 Task: Customize the appearance and behavior of the integrated terminal's shell.
Action: Mouse pressed left at (303, 289)
Screenshot: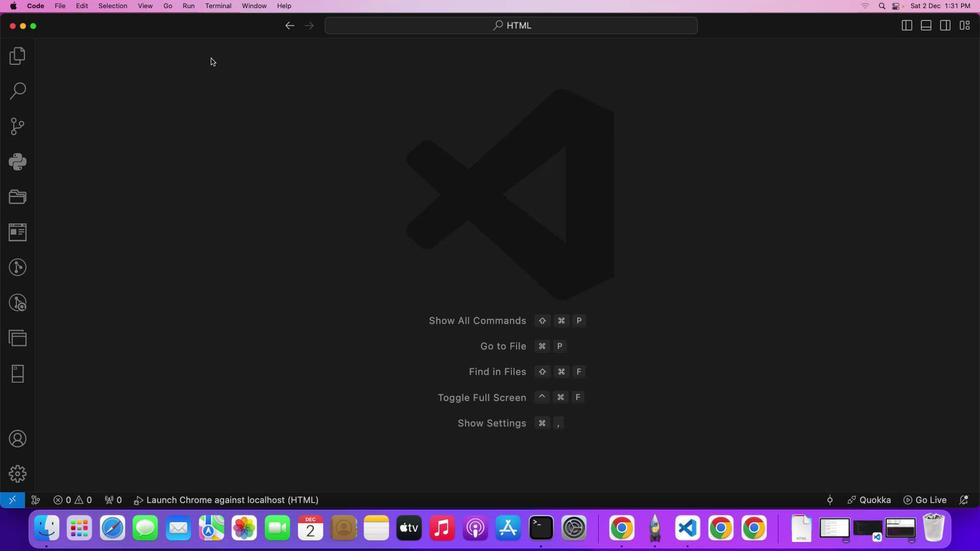 
Action: Mouse moved to (40, 4)
Screenshot: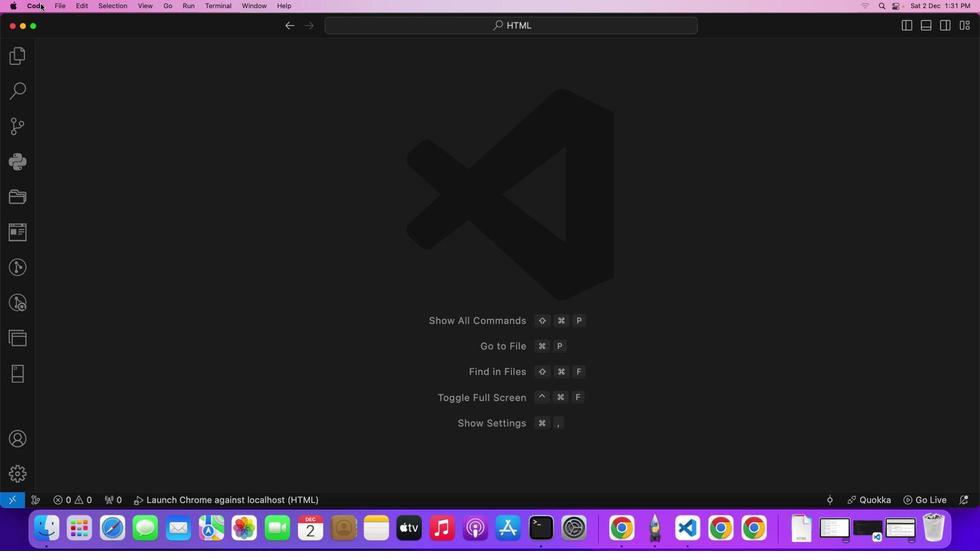 
Action: Mouse pressed left at (40, 4)
Screenshot: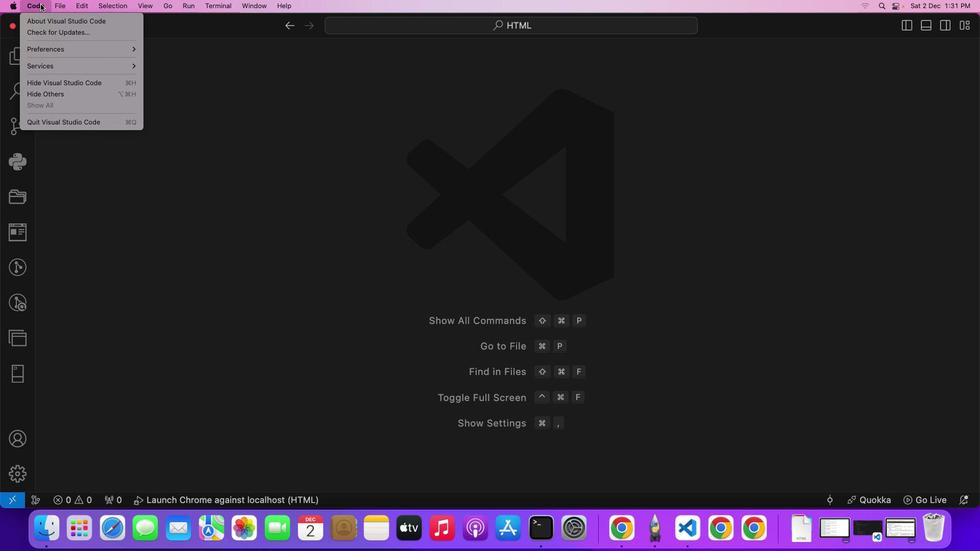 
Action: Mouse moved to (65, 45)
Screenshot: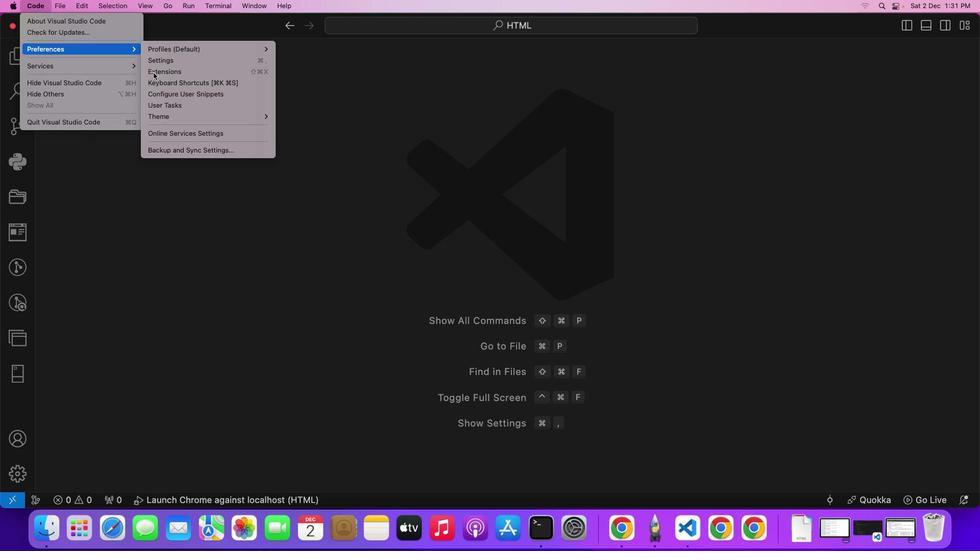 
Action: Mouse pressed left at (65, 45)
Screenshot: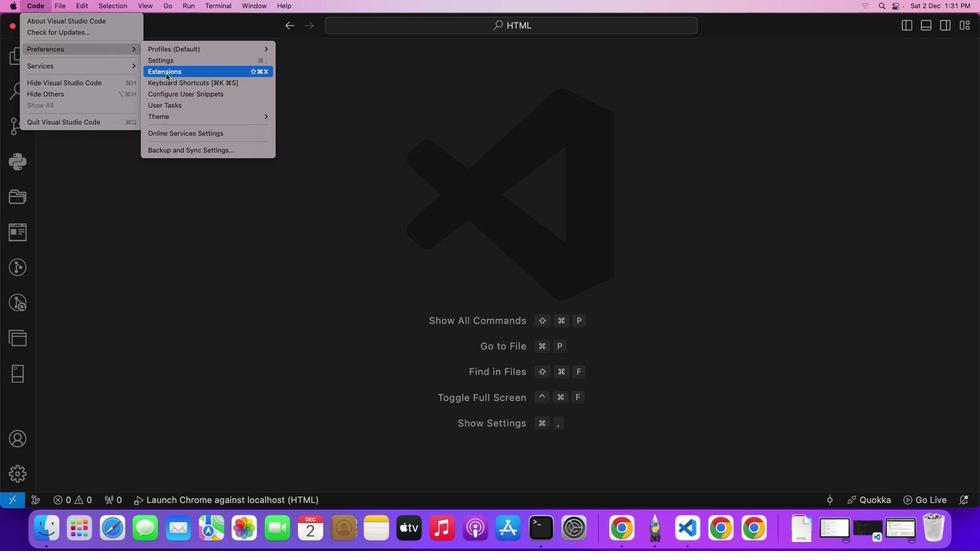 
Action: Mouse moved to (181, 61)
Screenshot: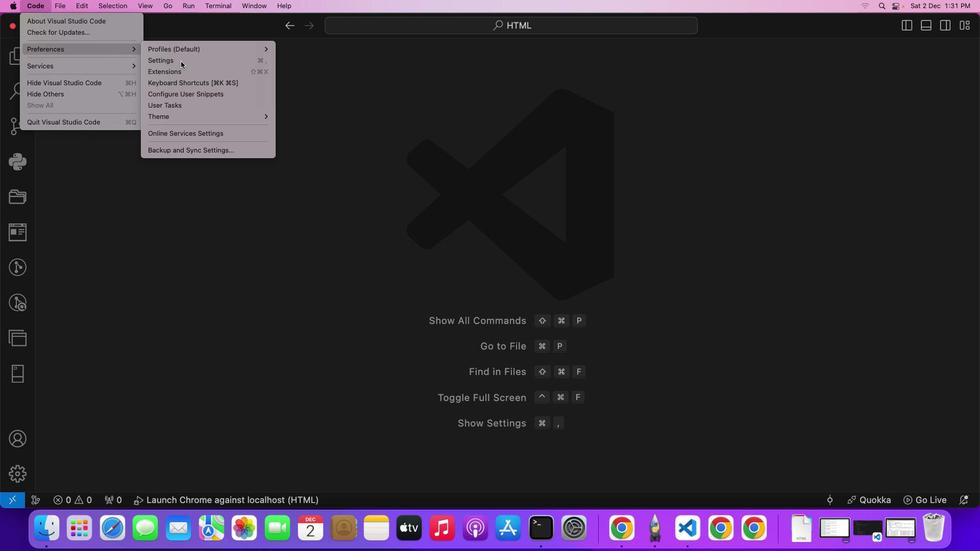 
Action: Mouse pressed left at (181, 61)
Screenshot: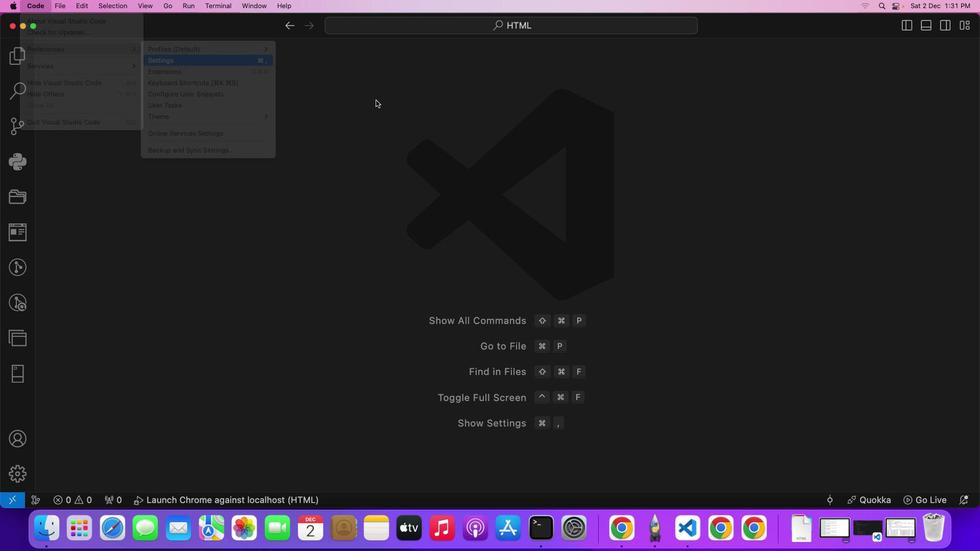 
Action: Mouse moved to (298, 85)
Screenshot: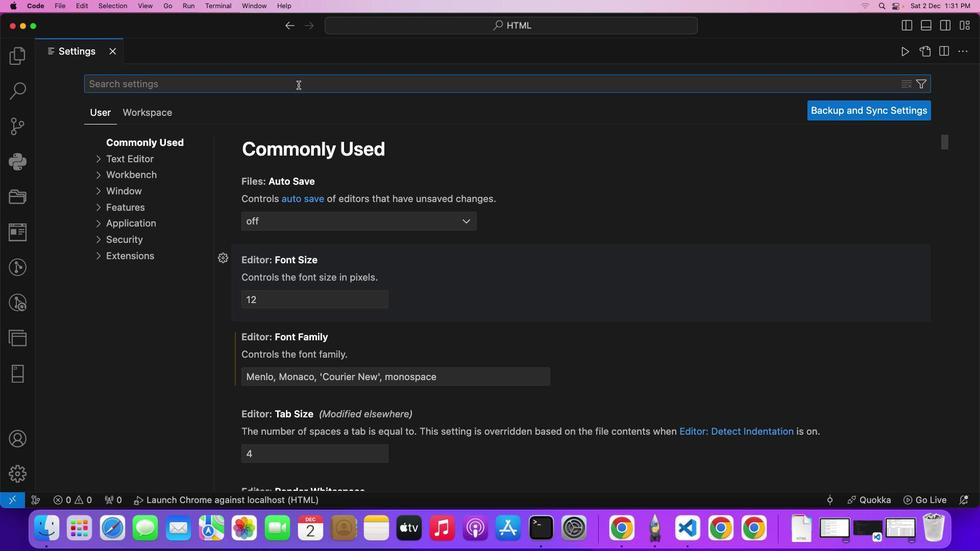 
Action: Mouse pressed left at (298, 85)
Screenshot: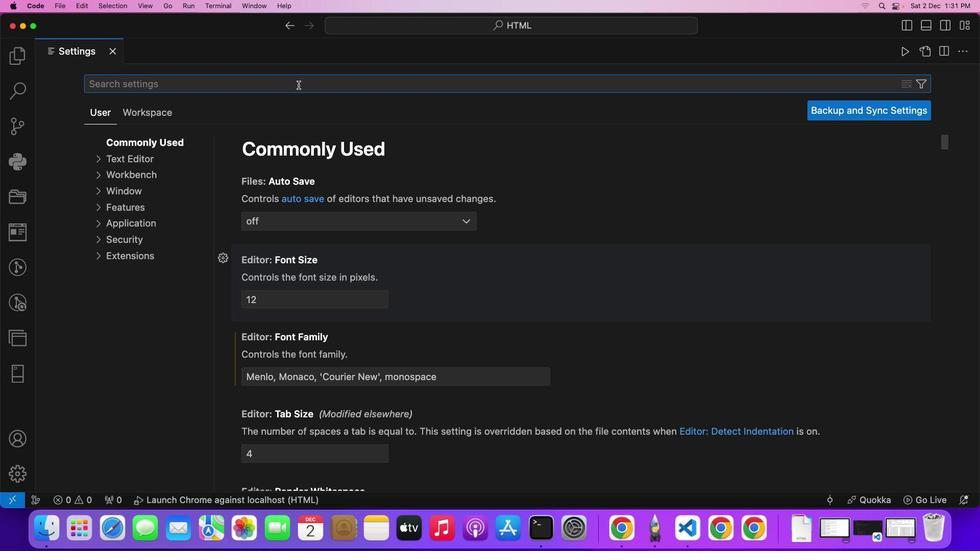 
Action: Mouse moved to (298, 84)
Screenshot: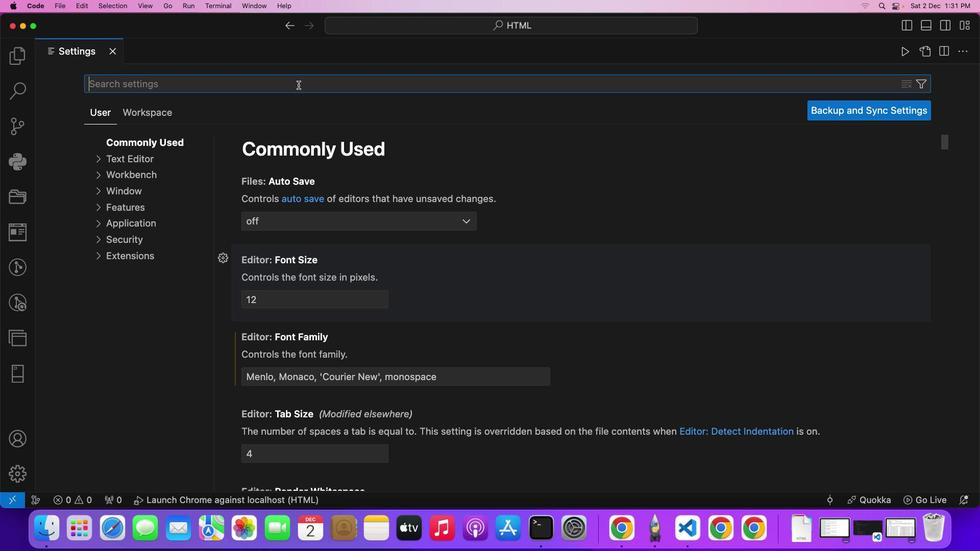 
Action: Key pressed 't''e''r''m''i''n''a''l'Key.space'b''e''h''a''v''i''o''r'
Screenshot: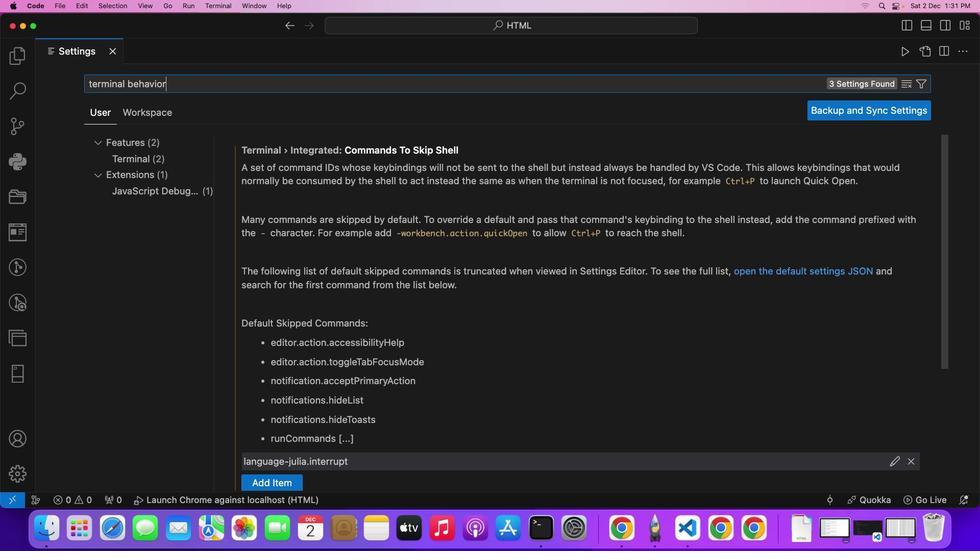 
Action: Mouse moved to (551, 288)
Screenshot: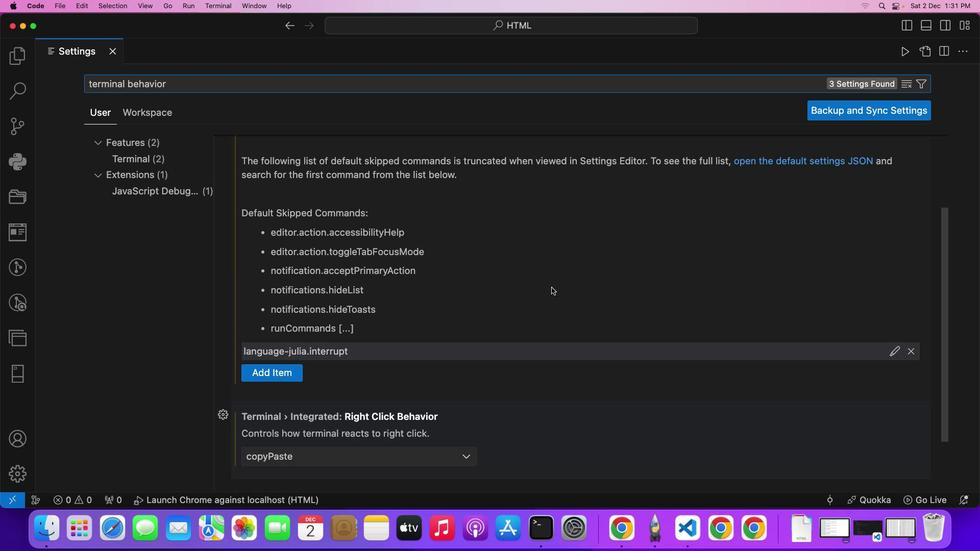 
Action: Mouse scrolled (551, 288) with delta (0, 0)
Screenshot: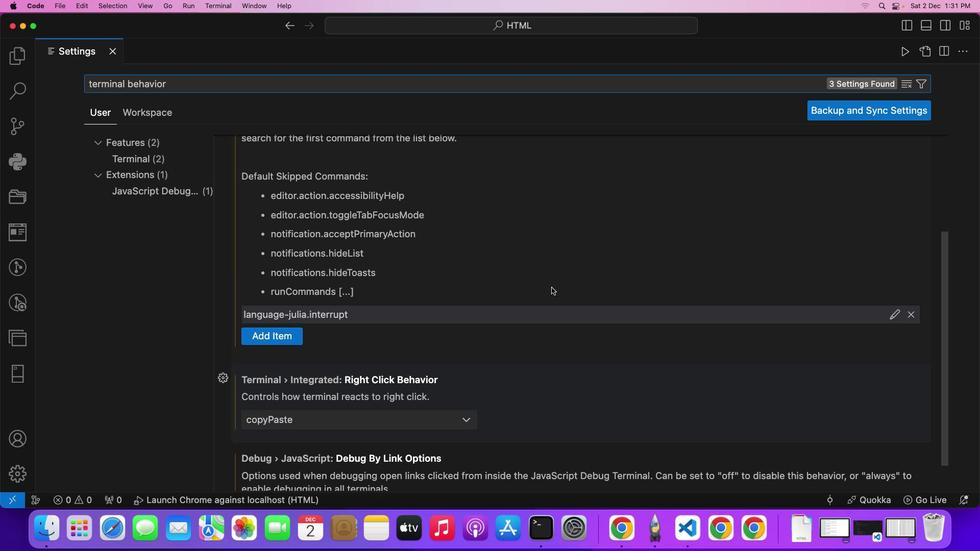 
Action: Mouse scrolled (551, 288) with delta (0, 0)
Screenshot: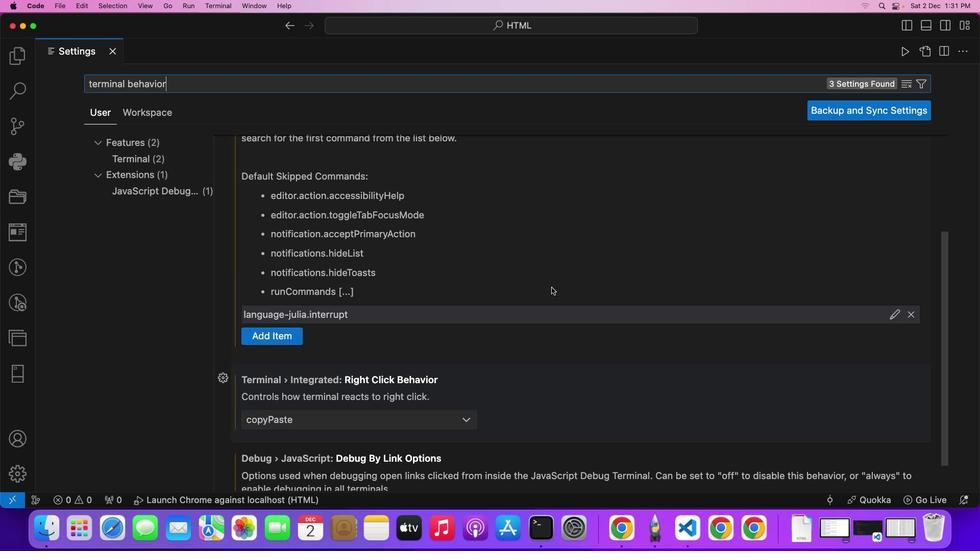 
Action: Mouse scrolled (551, 288) with delta (0, 0)
Screenshot: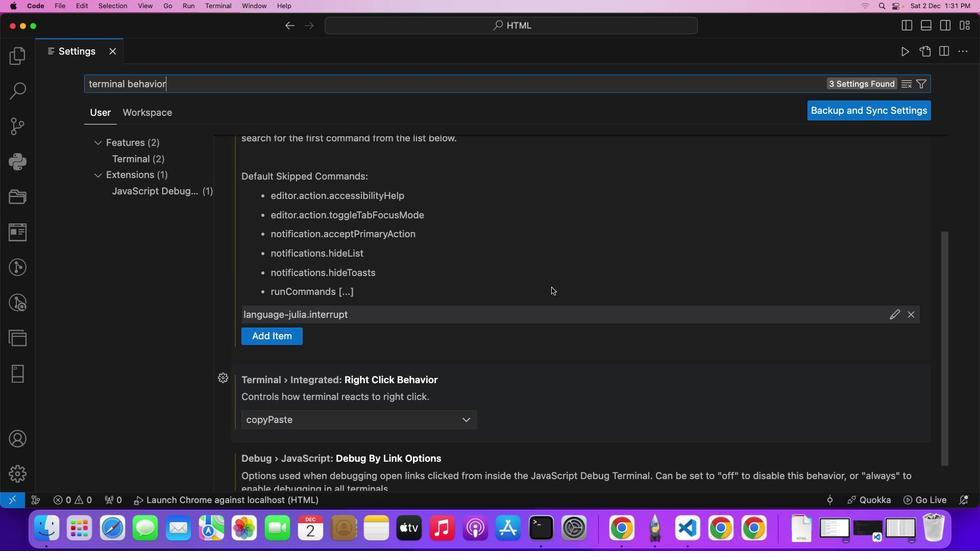 
Action: Mouse scrolled (551, 288) with delta (0, 0)
Screenshot: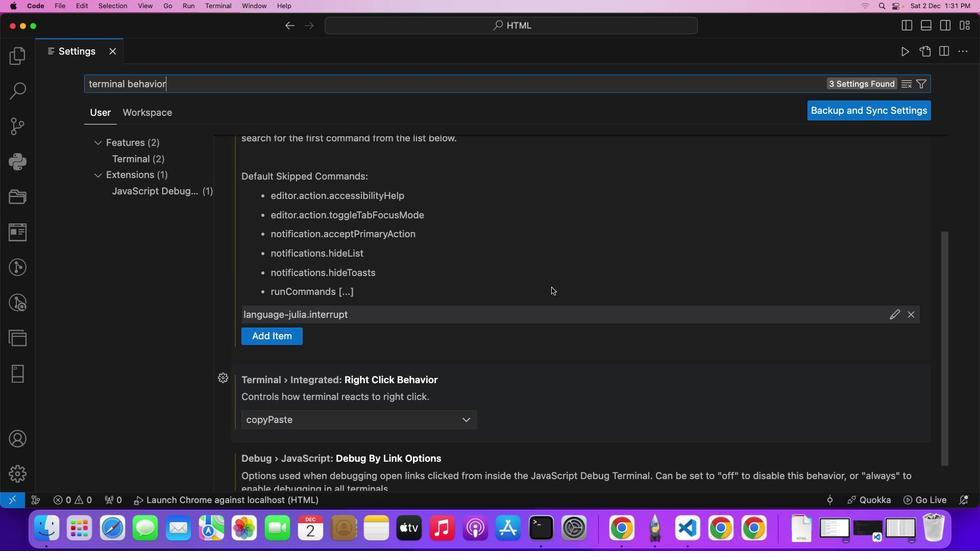 
Action: Mouse scrolled (551, 288) with delta (0, 0)
Screenshot: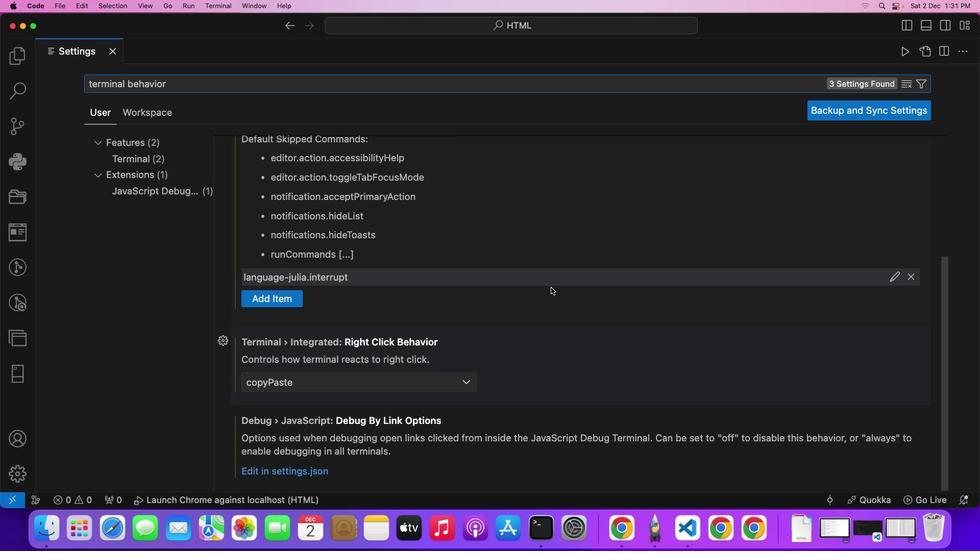 
Action: Mouse scrolled (551, 288) with delta (0, 0)
Screenshot: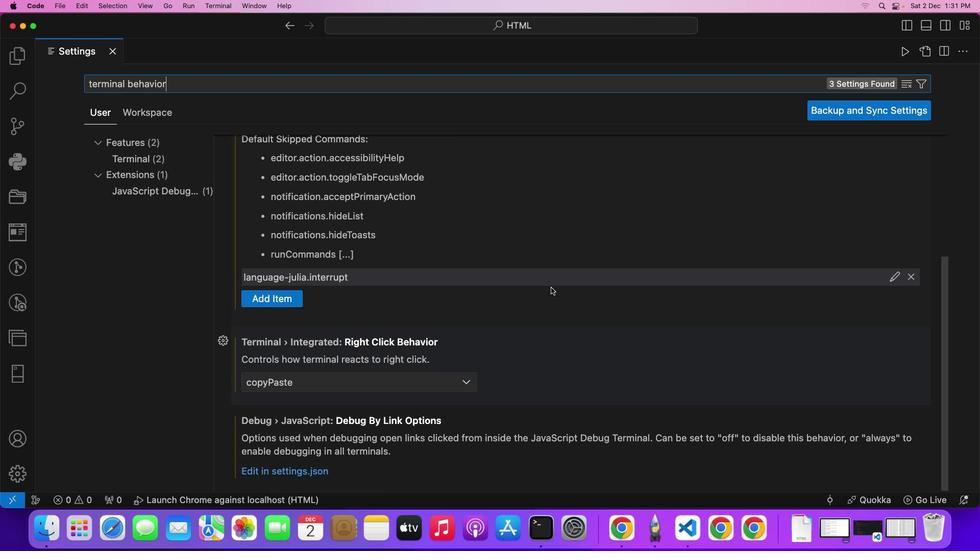 
Action: Mouse moved to (551, 288)
Screenshot: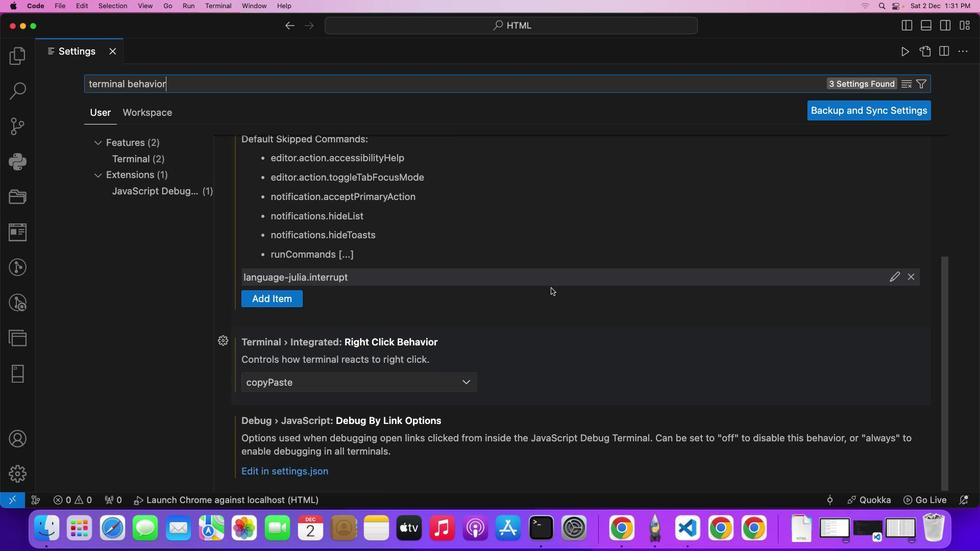 
Action: Mouse scrolled (551, 288) with delta (0, 0)
Screenshot: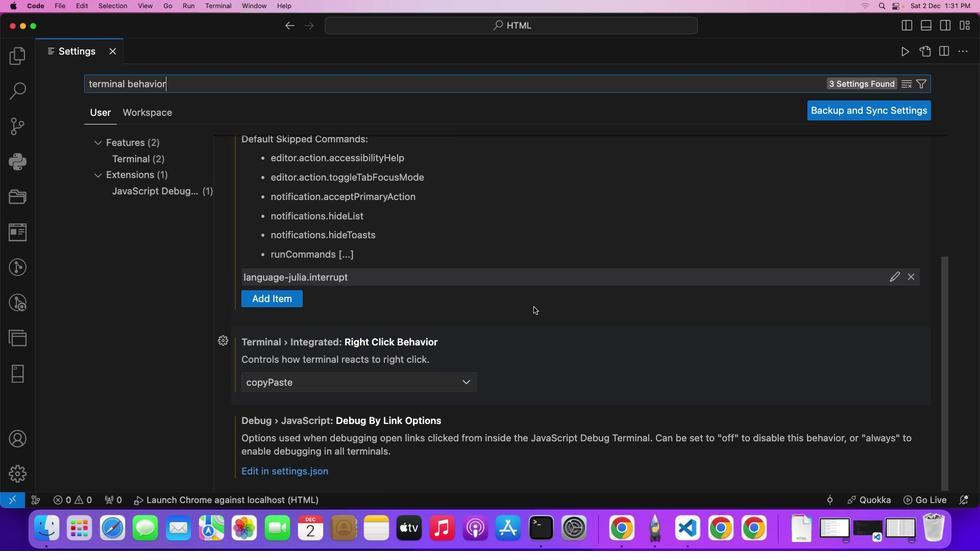 
Action: Mouse scrolled (551, 288) with delta (0, 0)
Screenshot: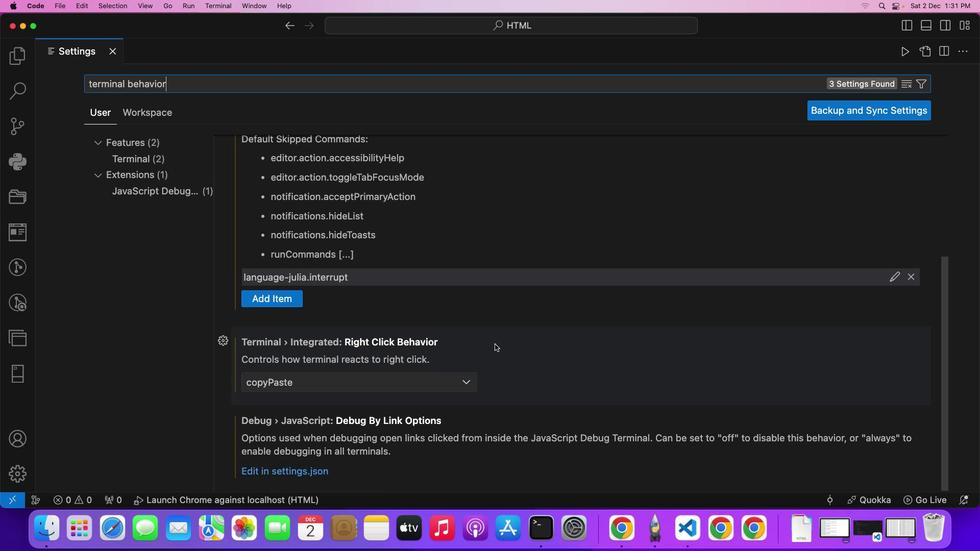 
Action: Mouse moved to (466, 380)
Screenshot: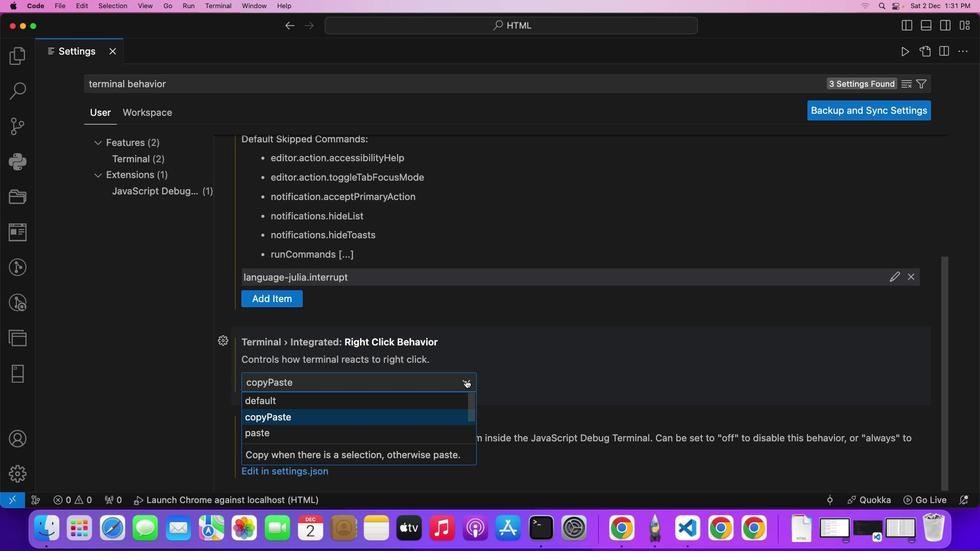 
Action: Mouse pressed left at (466, 380)
Screenshot: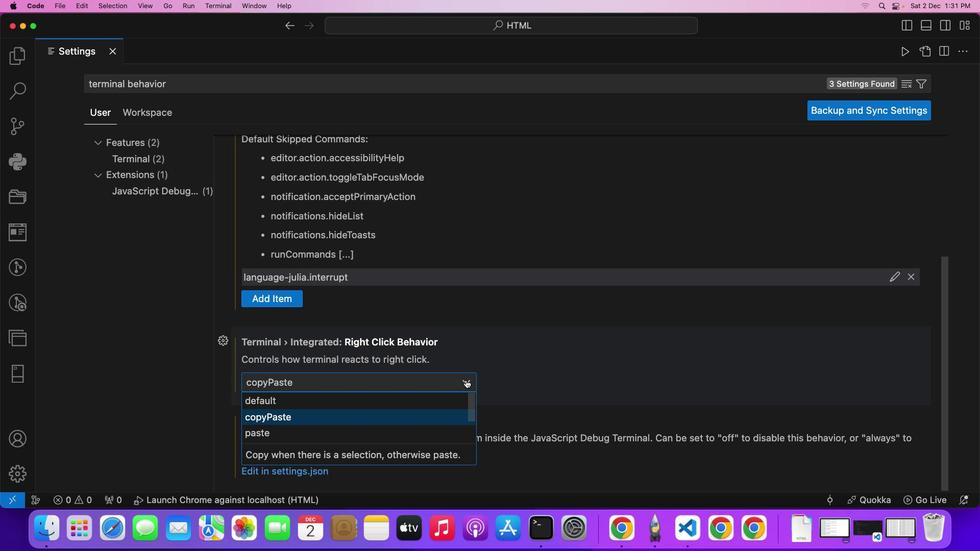 
Action: Mouse moved to (434, 401)
Screenshot: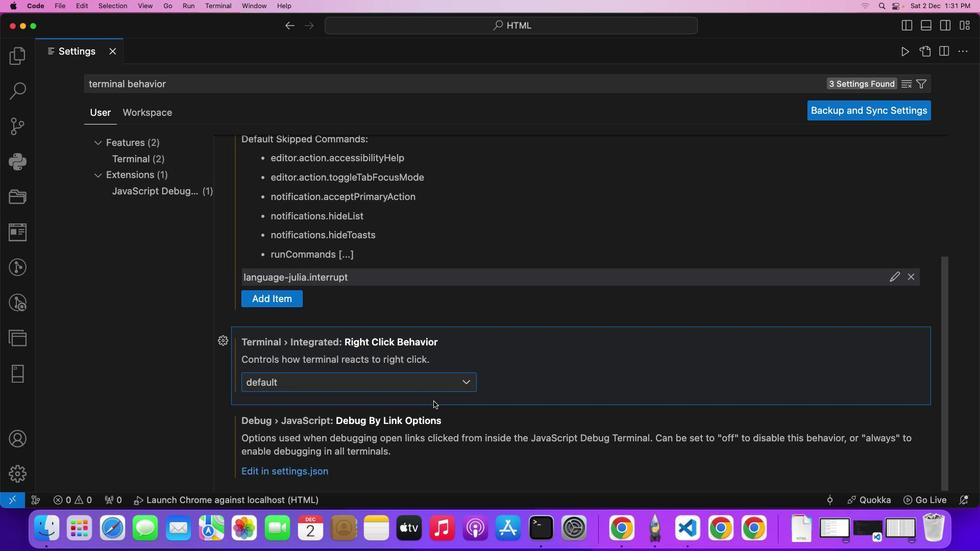 
Action: Mouse pressed left at (434, 401)
Screenshot: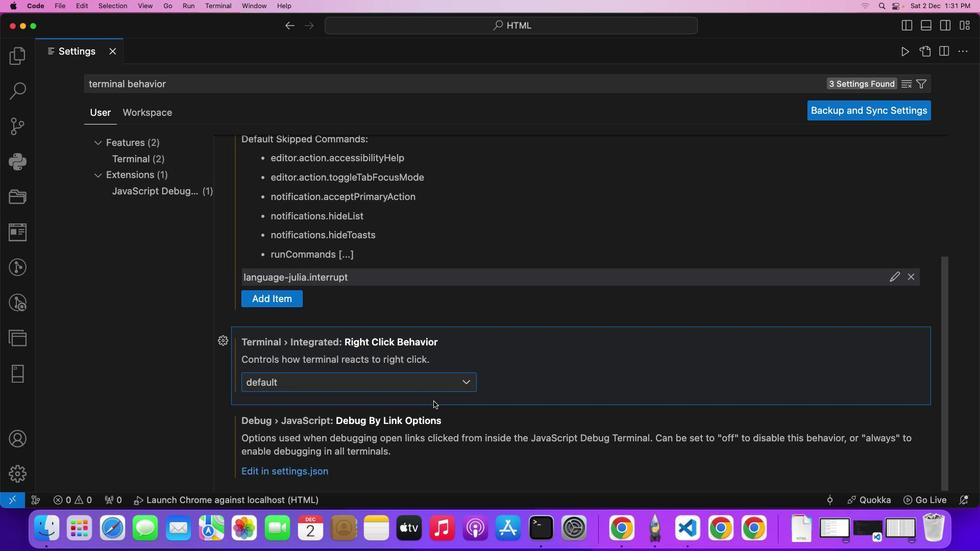 
Action: Mouse moved to (435, 401)
Screenshot: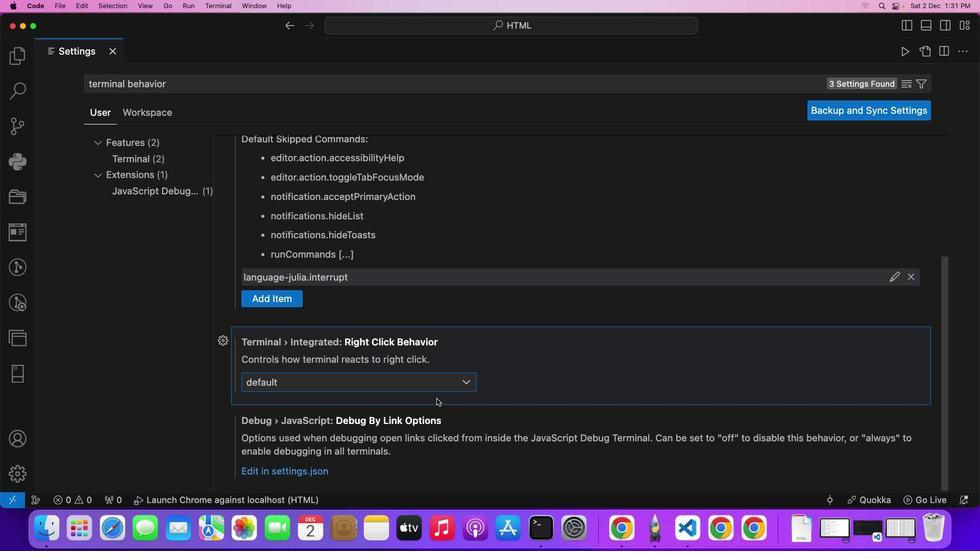 
Action: Mouse scrolled (435, 401) with delta (0, 0)
Screenshot: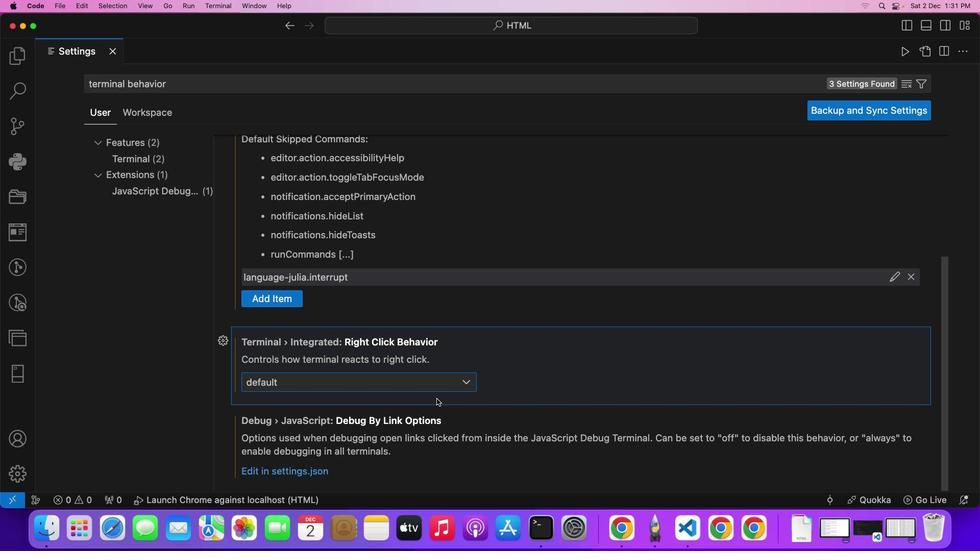
Action: Mouse moved to (435, 400)
Screenshot: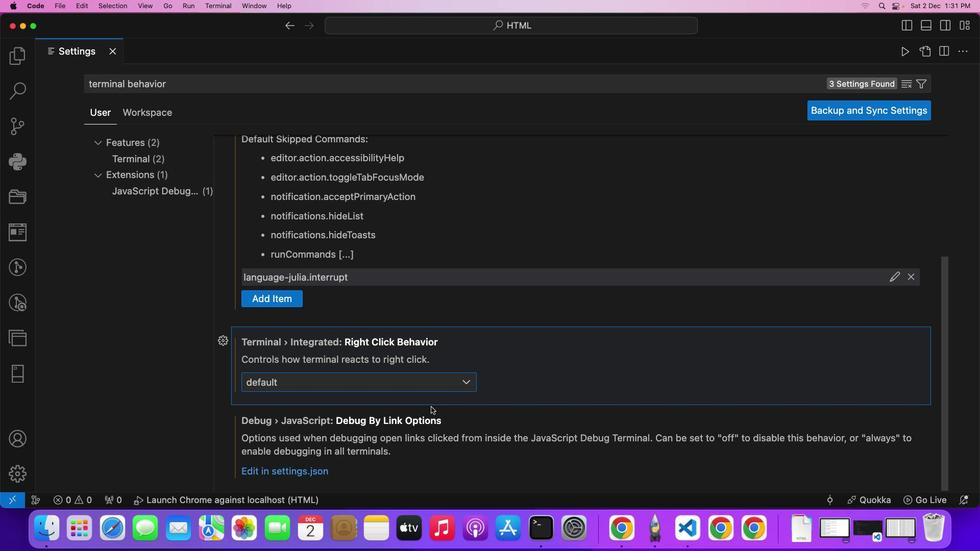 
Action: Mouse scrolled (435, 400) with delta (0, 0)
Screenshot: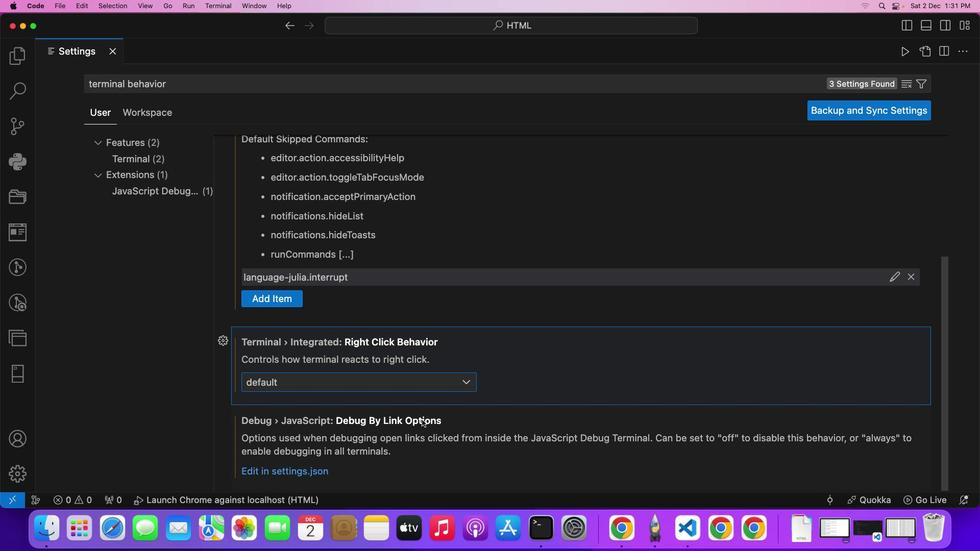 
Action: Mouse moved to (435, 400)
Screenshot: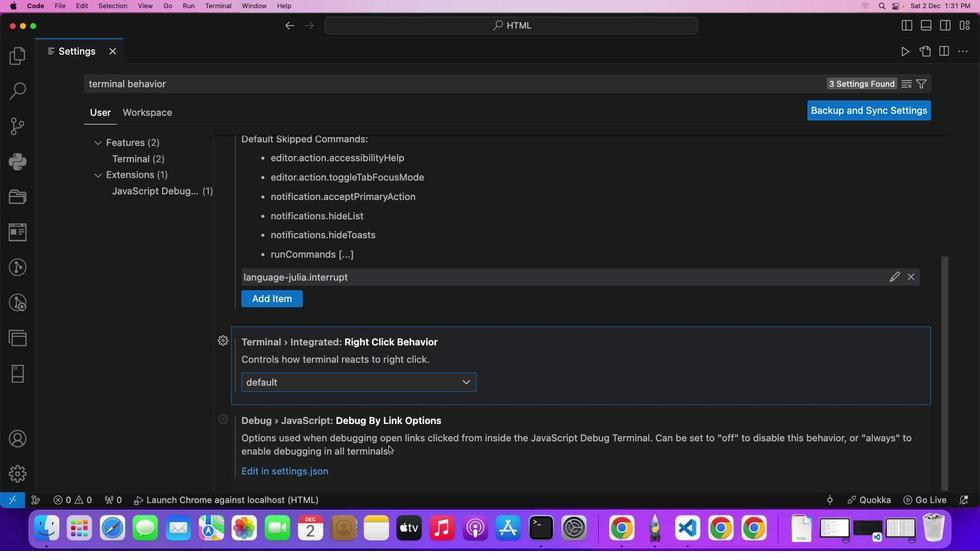 
Action: Mouse scrolled (435, 400) with delta (0, 0)
Screenshot: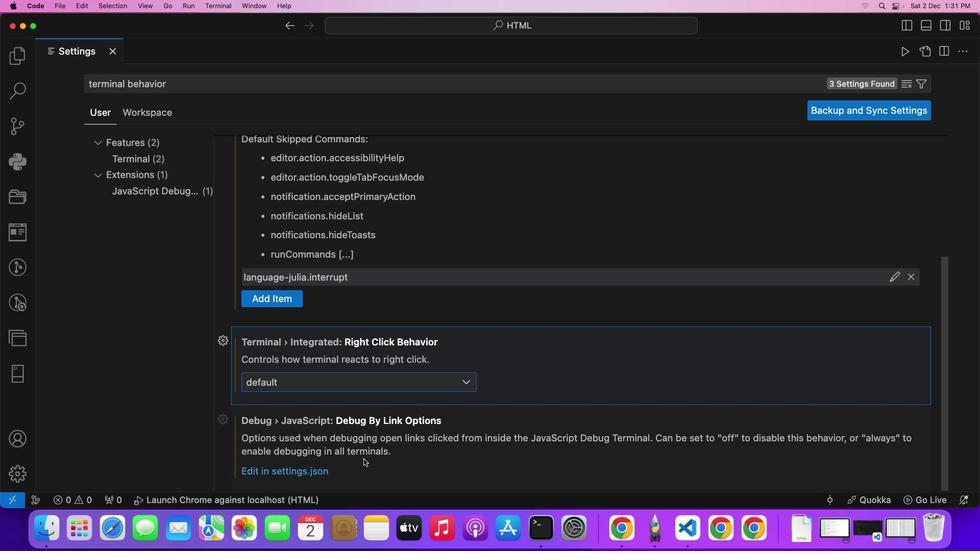 
Action: Mouse moved to (436, 400)
Screenshot: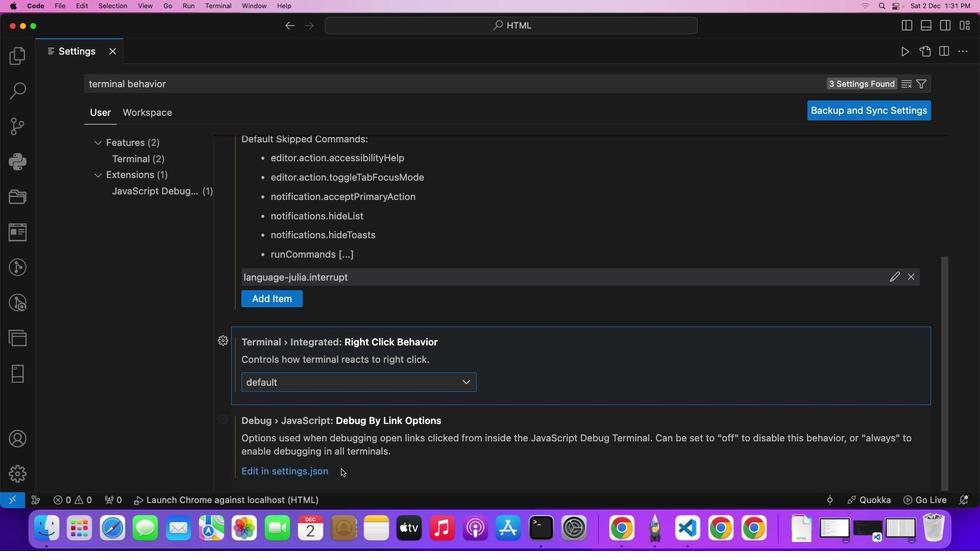 
Action: Mouse scrolled (436, 400) with delta (0, 0)
Screenshot: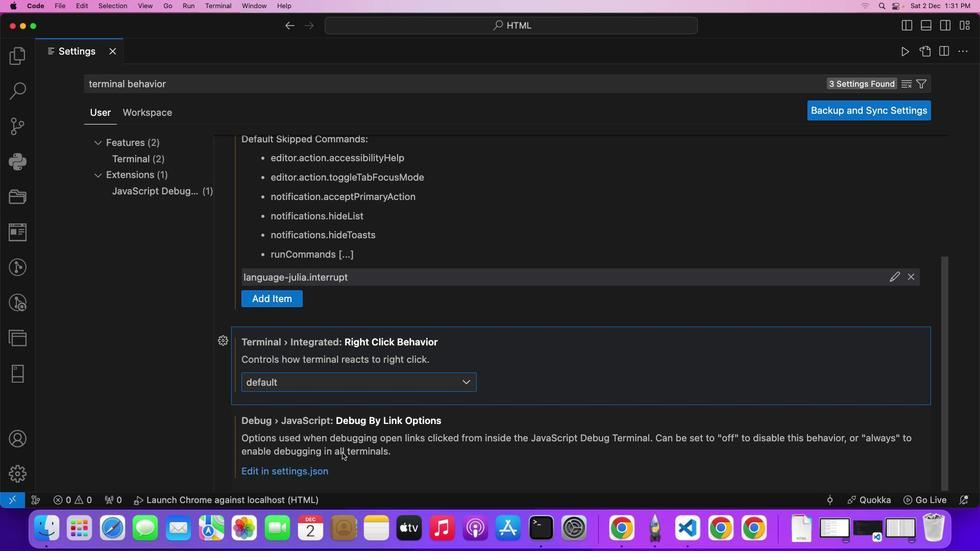 
Action: Mouse moved to (310, 471)
Screenshot: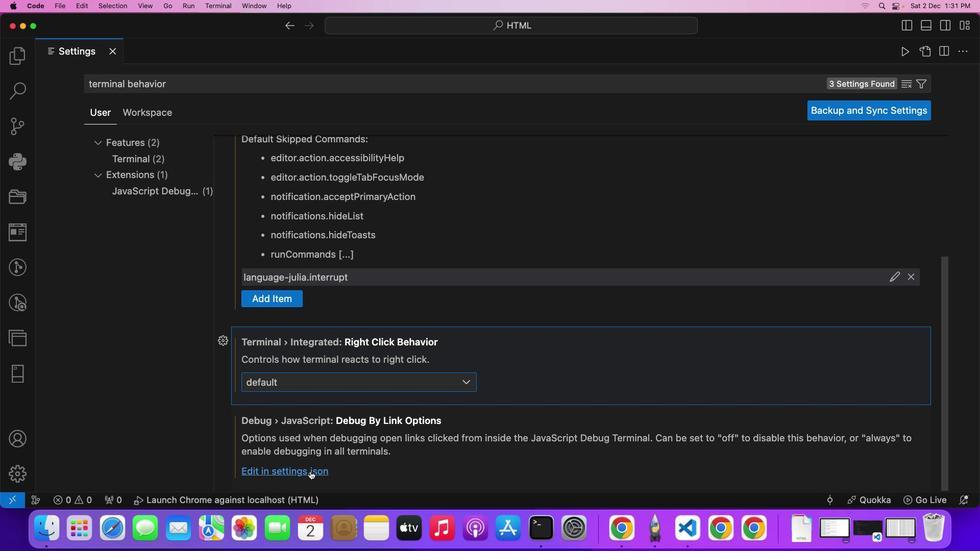 
Action: Mouse pressed left at (310, 471)
Screenshot: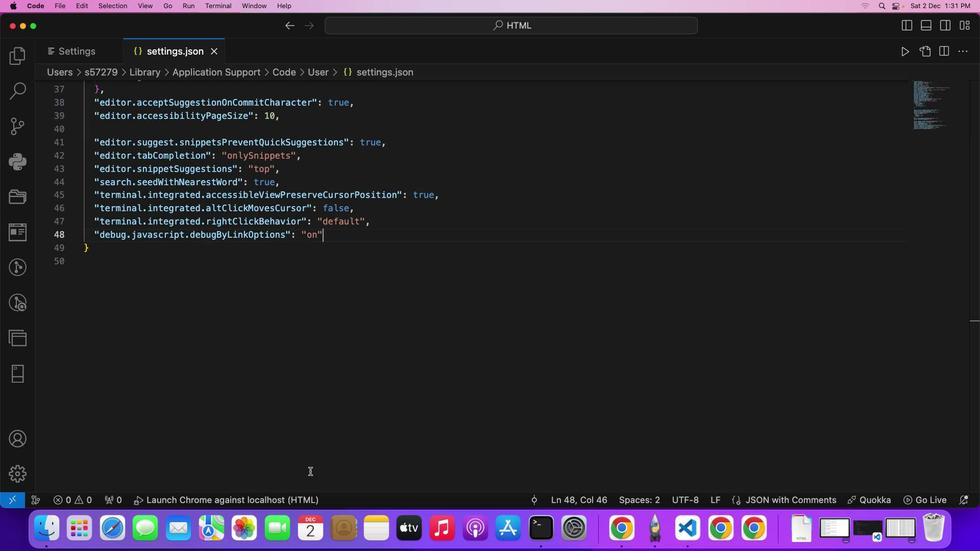 
Action: Mouse moved to (58, 3)
Screenshot: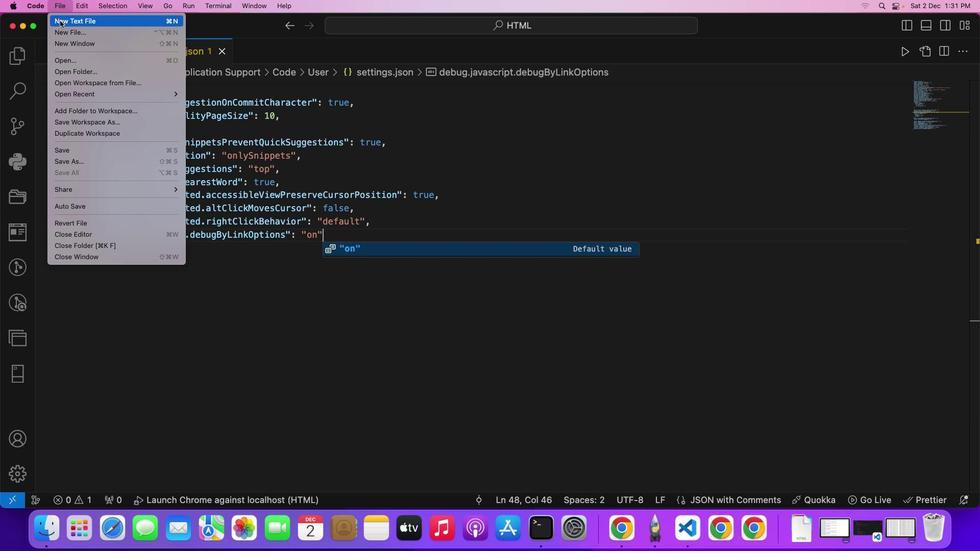 
Action: Mouse pressed left at (58, 3)
Screenshot: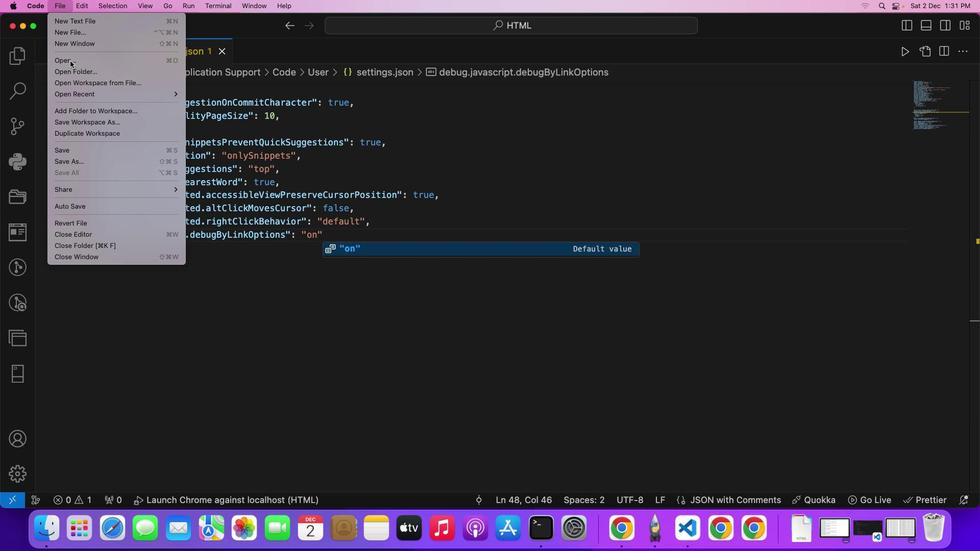 
Action: Mouse moved to (103, 148)
Screenshot: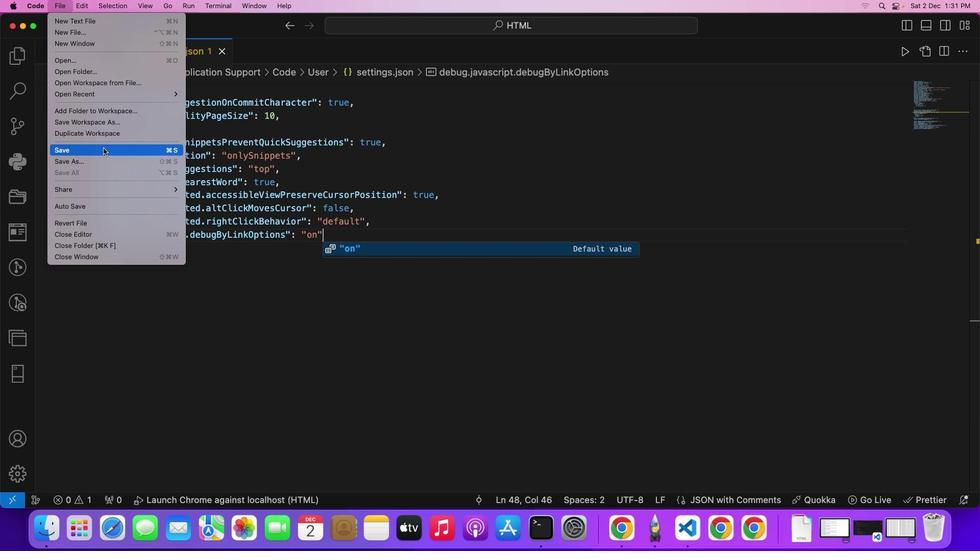 
Action: Mouse pressed left at (103, 148)
Screenshot: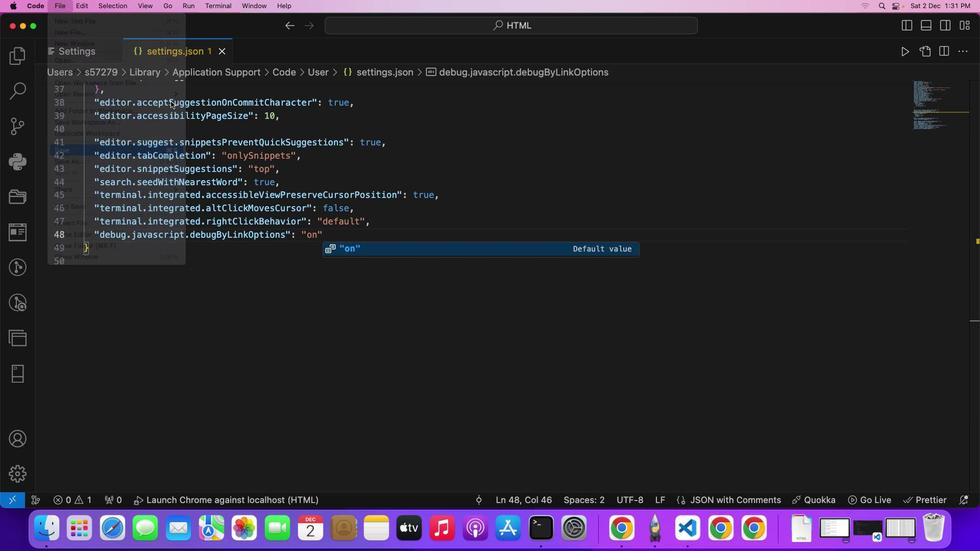 
Action: Mouse moved to (222, 54)
Screenshot: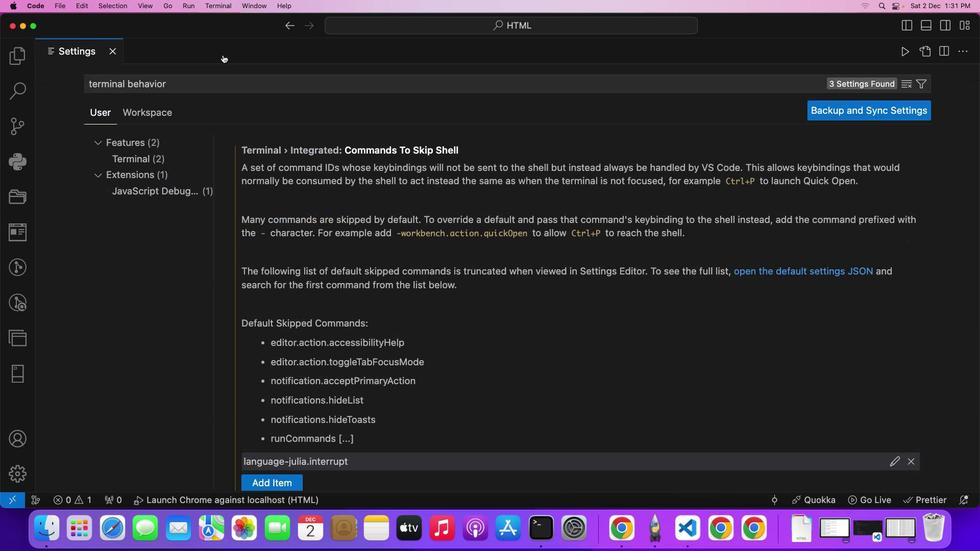 
Action: Mouse pressed left at (222, 54)
Screenshot: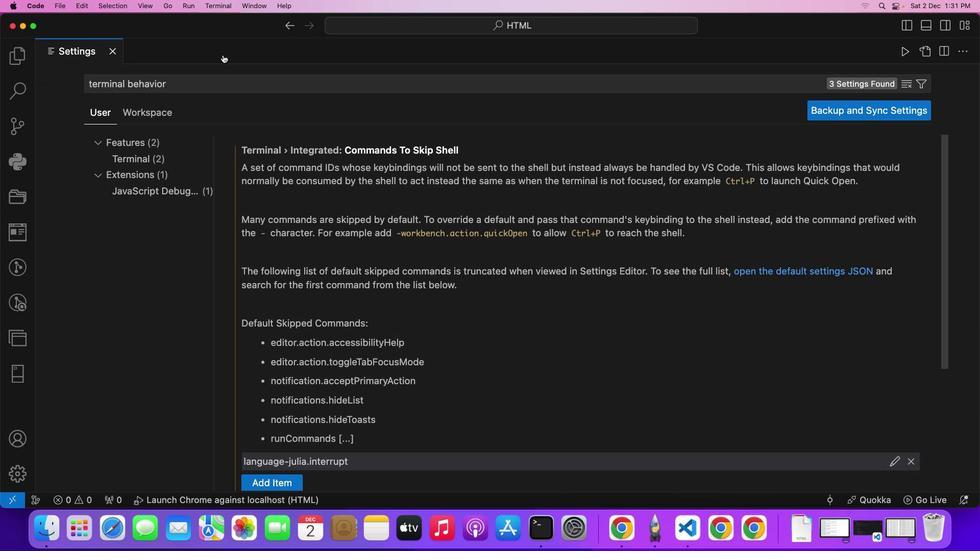 
Action: Mouse moved to (115, 52)
Screenshot: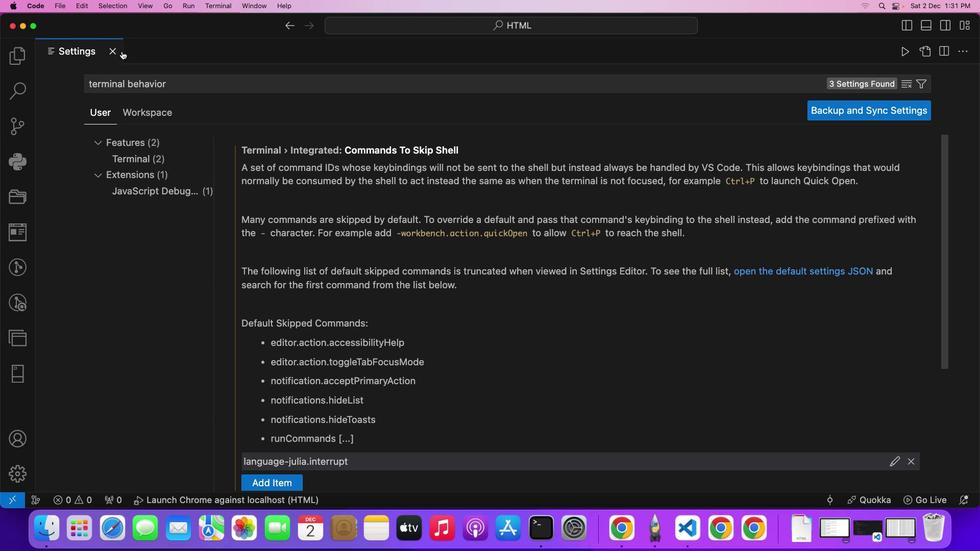
Action: Mouse pressed left at (115, 52)
Screenshot: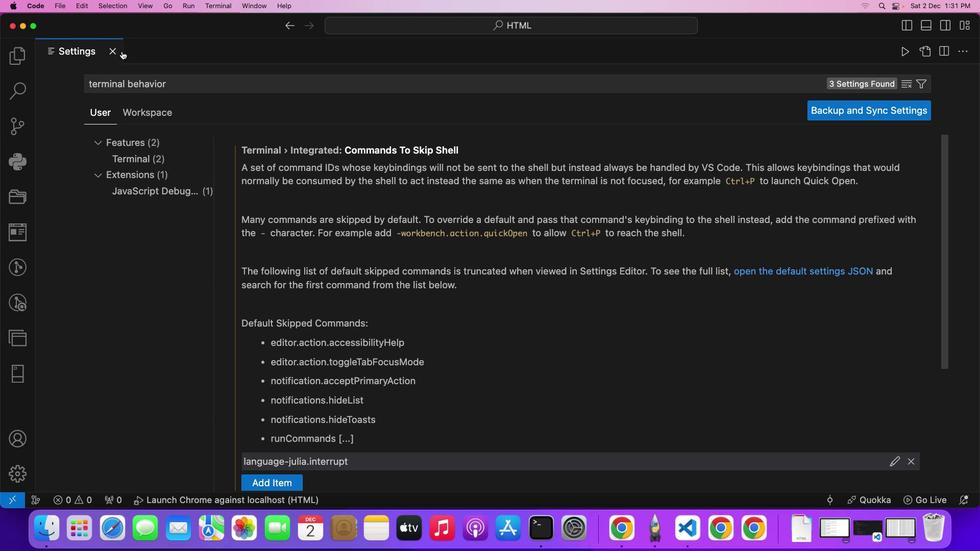 
